 Task: Add a signature London Baker containing With sincere appreciation and gratitude, London Baker to email address softage.3@softage.net and add a folder Job descriptions
Action: Mouse moved to (141, 112)
Screenshot: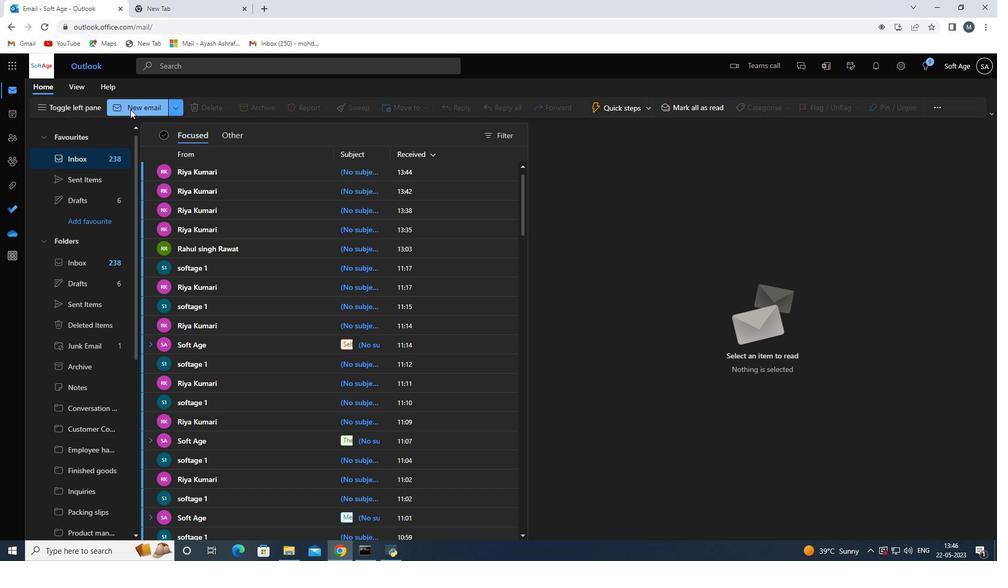
Action: Mouse pressed left at (141, 112)
Screenshot: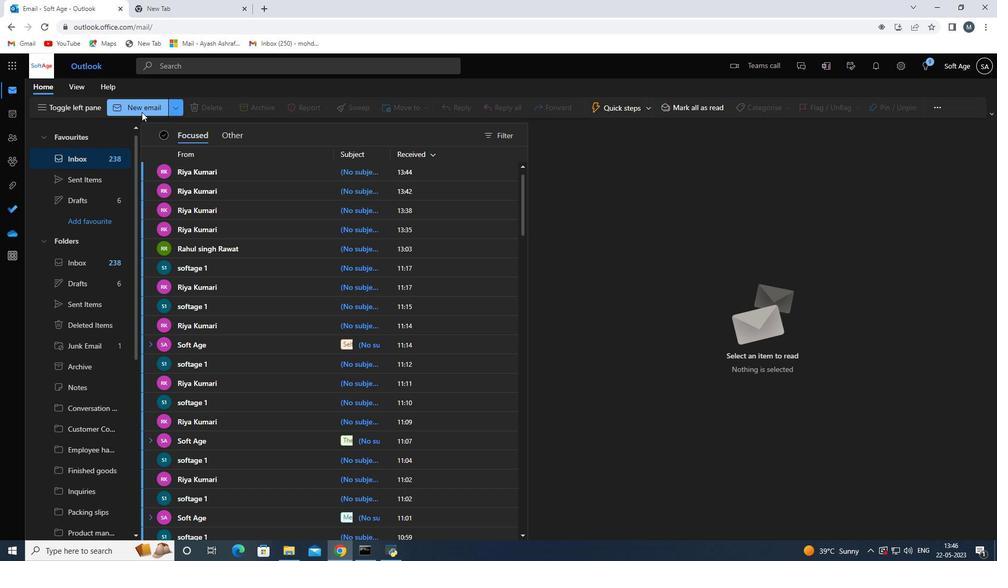 
Action: Mouse moved to (697, 108)
Screenshot: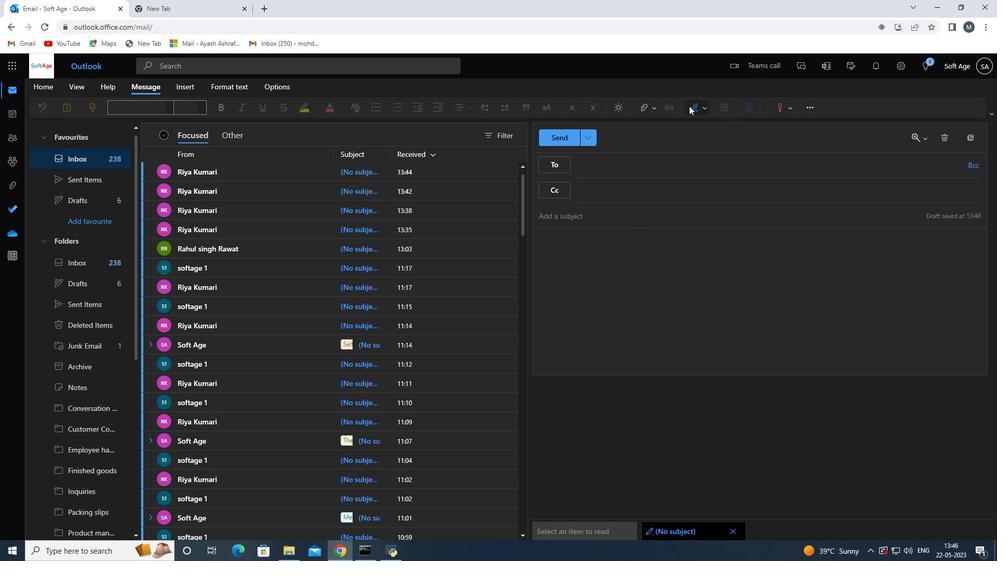 
Action: Mouse pressed left at (697, 108)
Screenshot: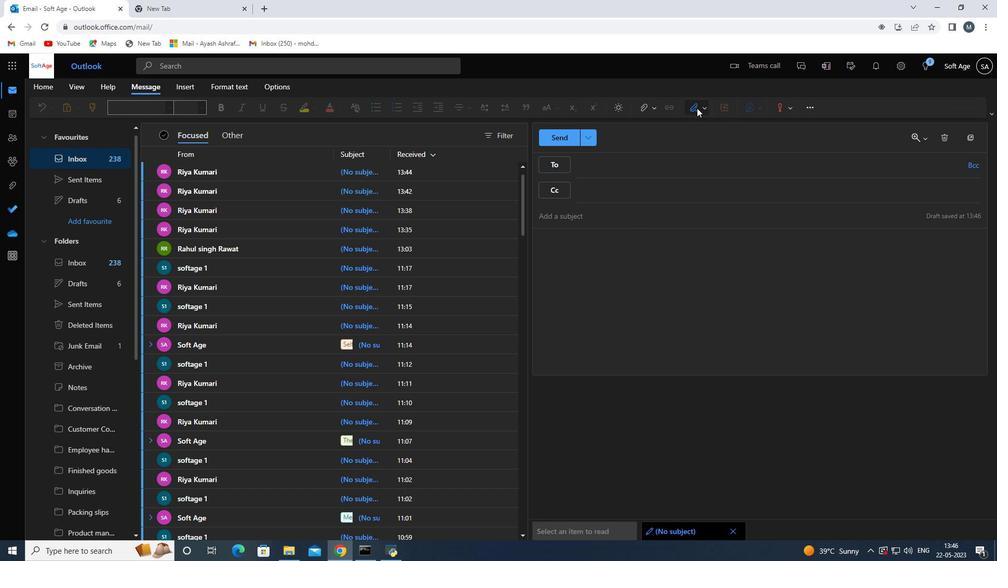 
Action: Mouse moved to (693, 147)
Screenshot: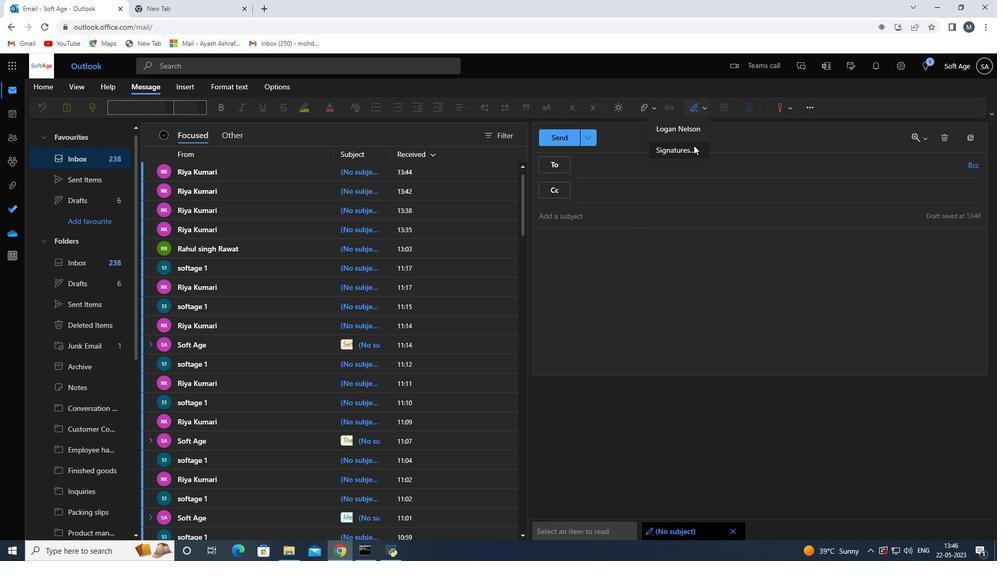 
Action: Mouse pressed left at (693, 147)
Screenshot: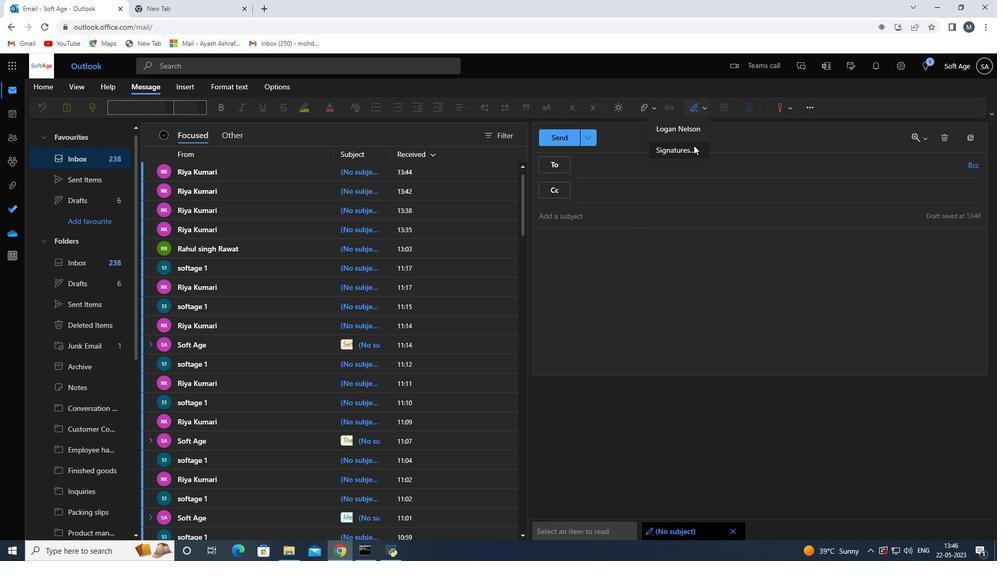 
Action: Mouse moved to (693, 190)
Screenshot: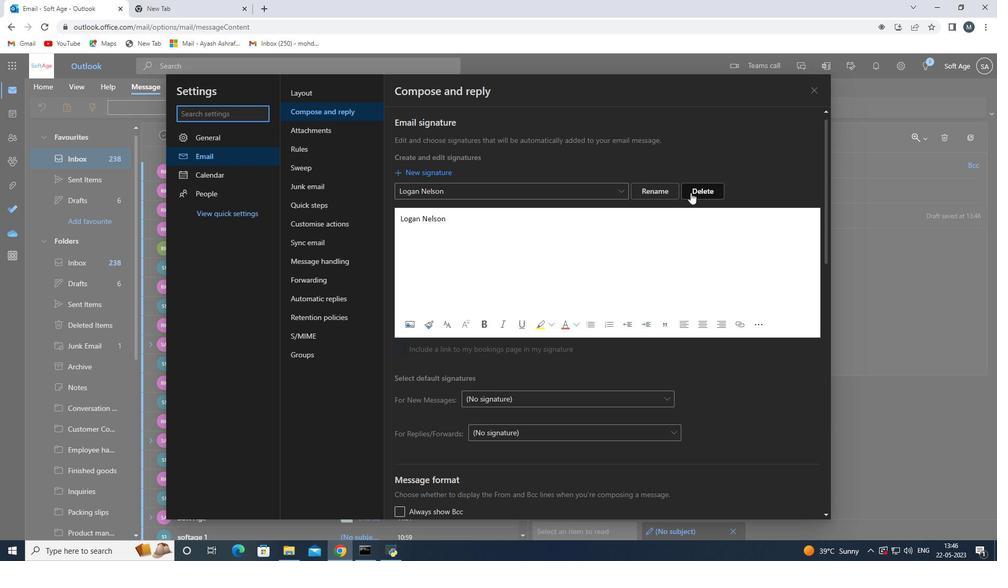 
Action: Mouse pressed left at (693, 190)
Screenshot: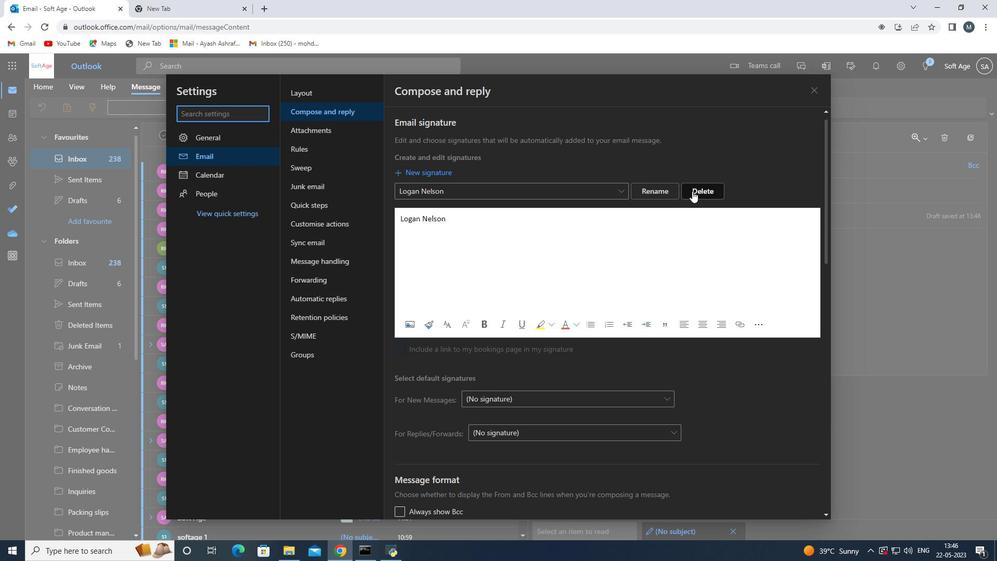 
Action: Mouse moved to (471, 192)
Screenshot: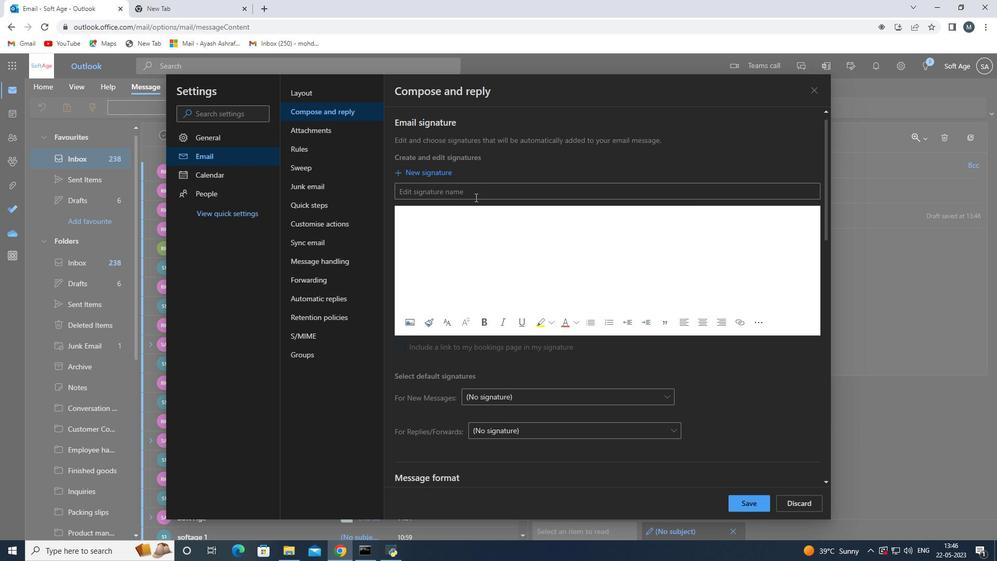 
Action: Mouse pressed left at (471, 192)
Screenshot: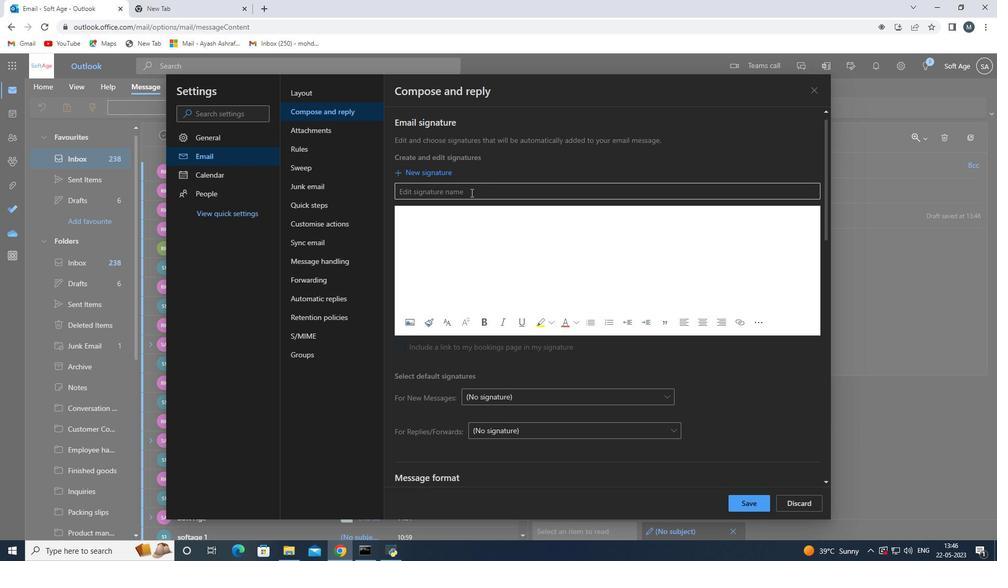 
Action: Key pressed <Key.shift><Key.shift><Key.shift><Key.shift><Key.shift><Key.shift><Key.shift><Key.shift><Key.shift>London<Key.space><Key.shift>Baker<Key.space>
Screenshot: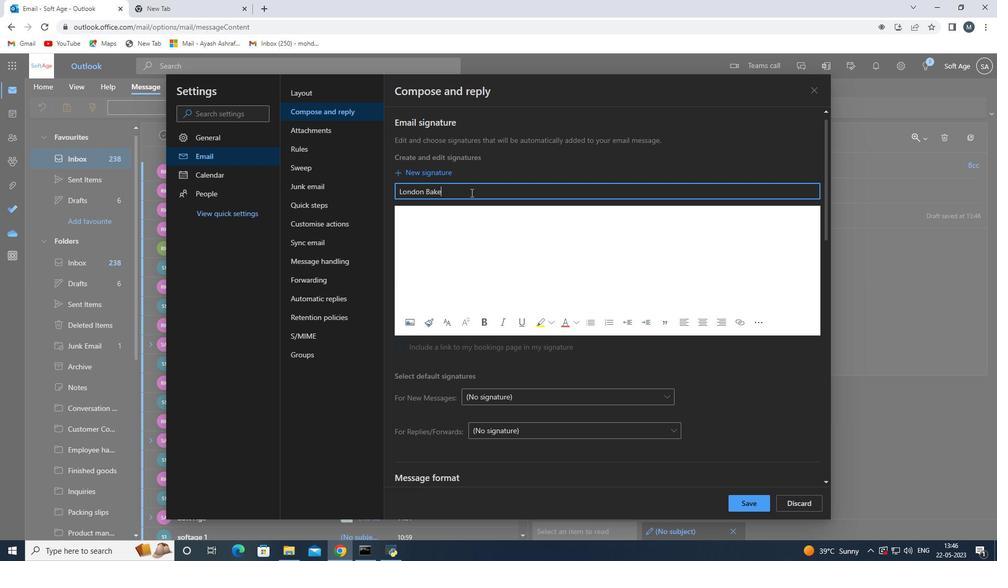 
Action: Mouse moved to (458, 217)
Screenshot: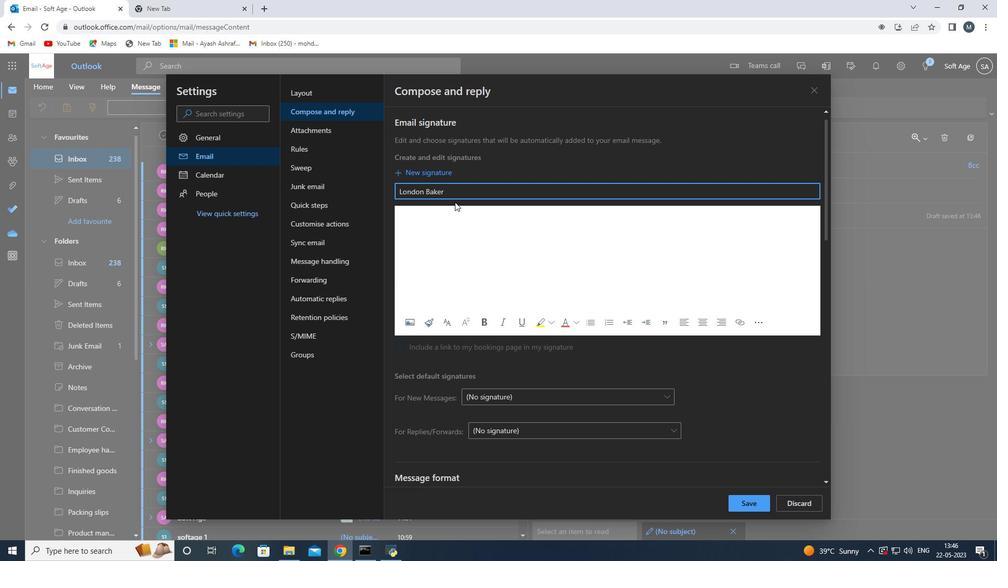 
Action: Mouse pressed left at (458, 217)
Screenshot: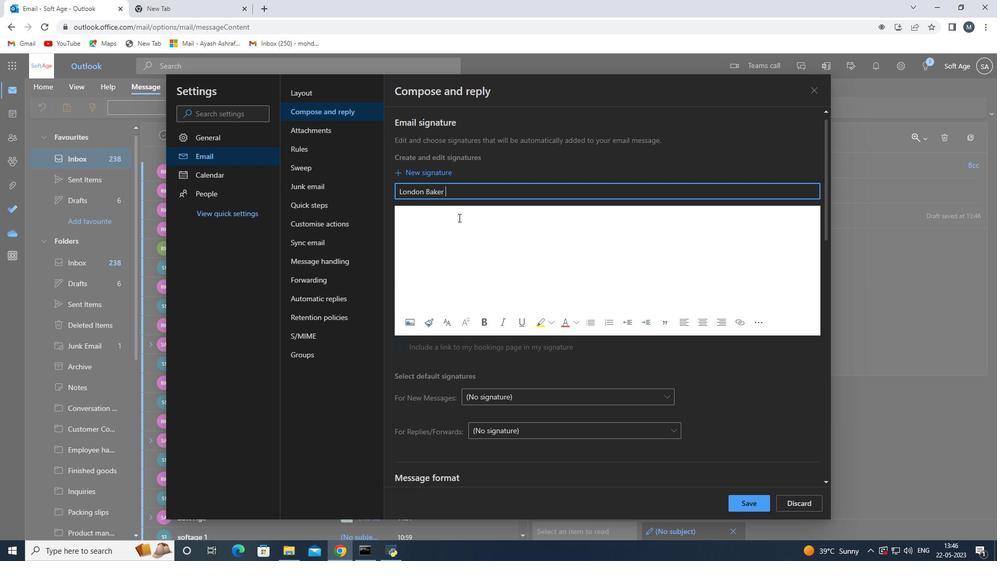 
Action: Key pressed <Key.shift>London<Key.space><Key.shift>Baker<Key.space>
Screenshot: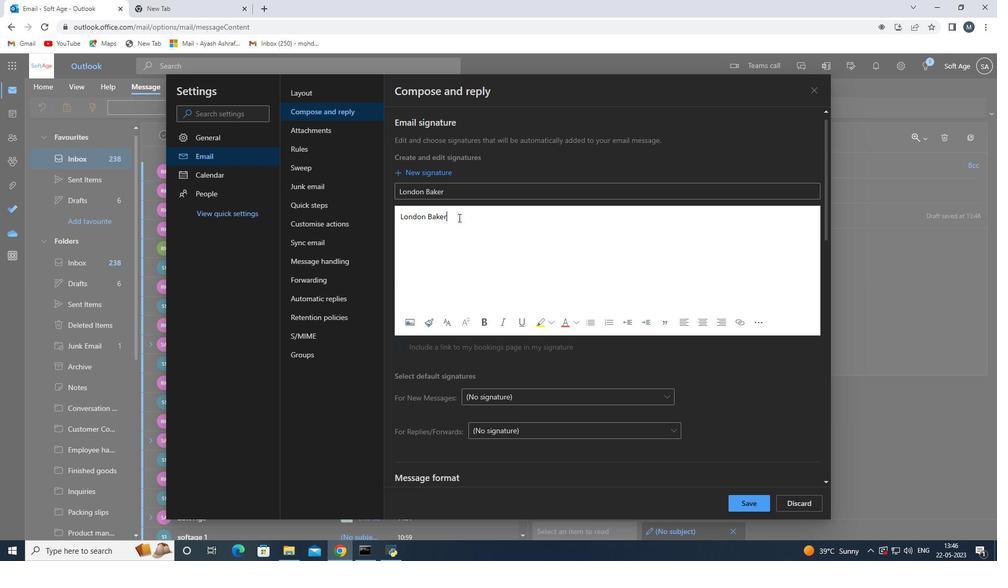
Action: Mouse moved to (737, 498)
Screenshot: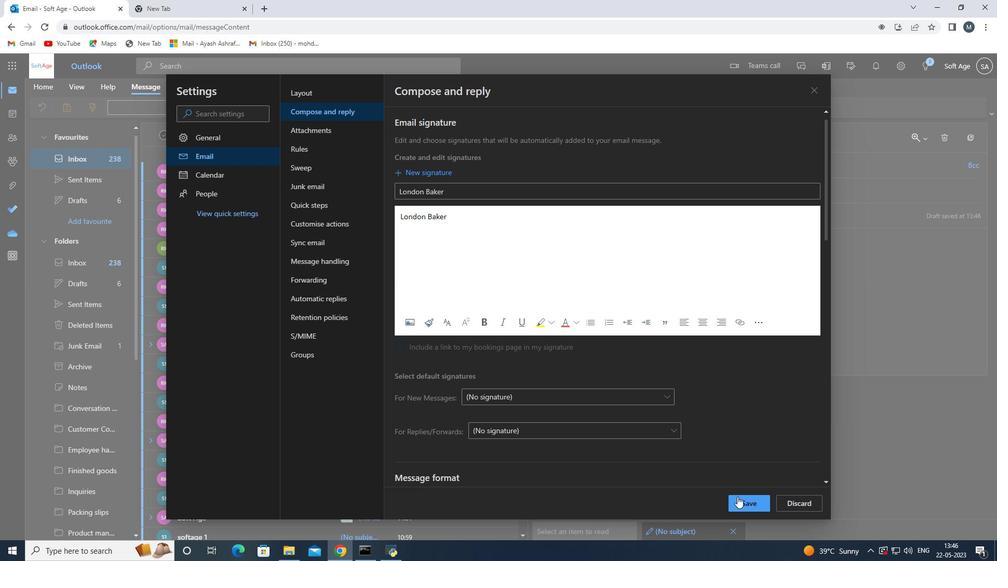 
Action: Mouse pressed left at (737, 498)
Screenshot: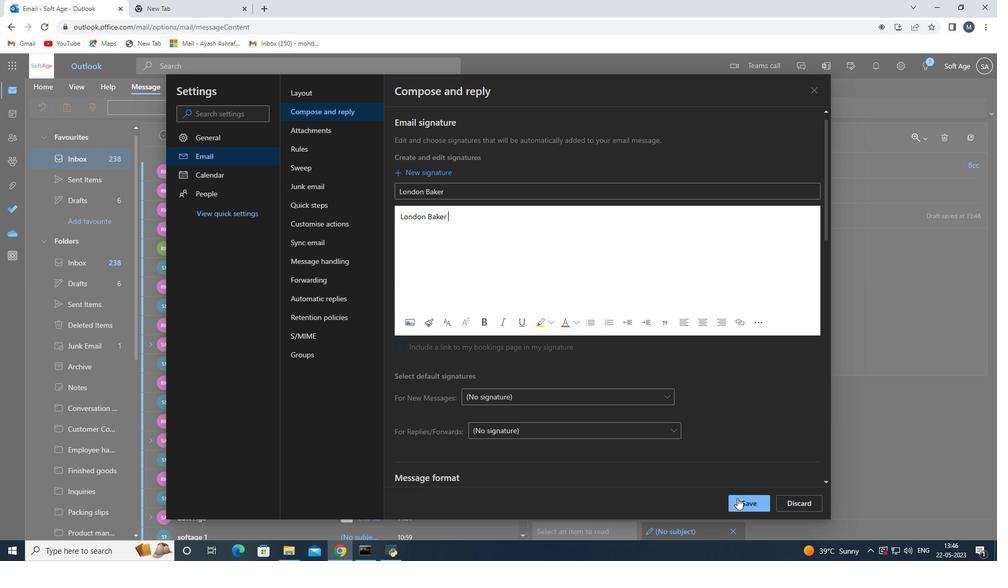 
Action: Mouse moved to (817, 90)
Screenshot: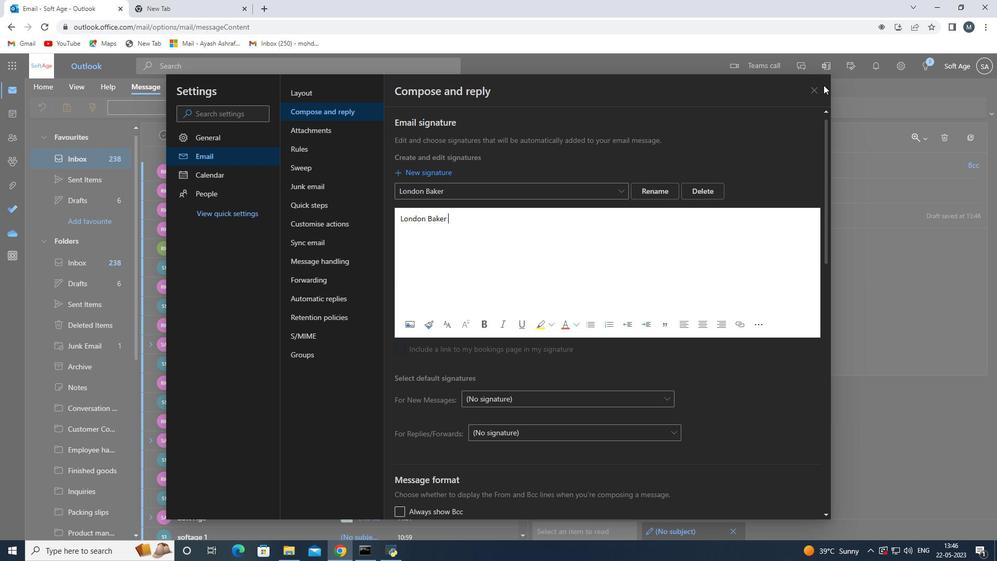 
Action: Mouse pressed left at (817, 90)
Screenshot: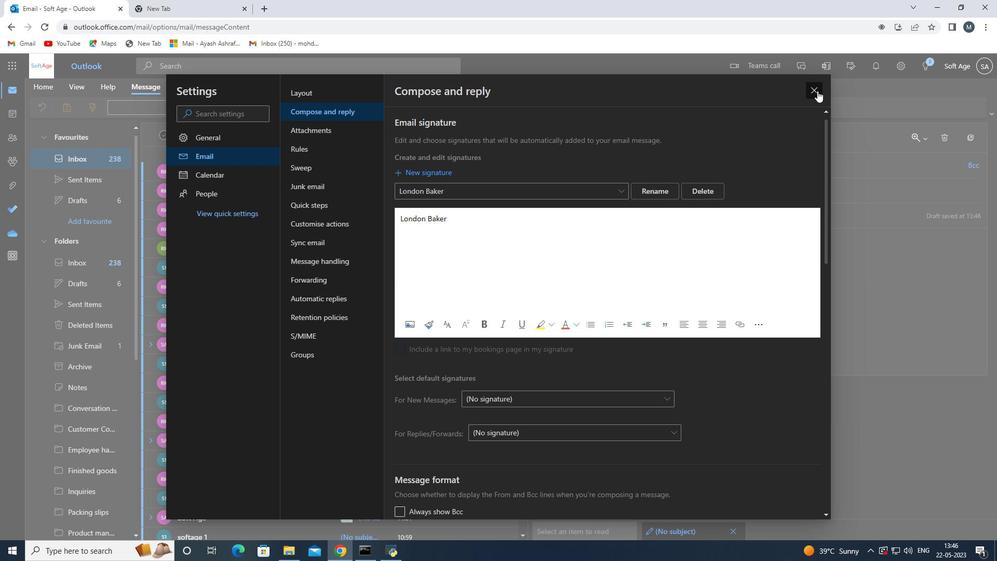 
Action: Mouse moved to (598, 253)
Screenshot: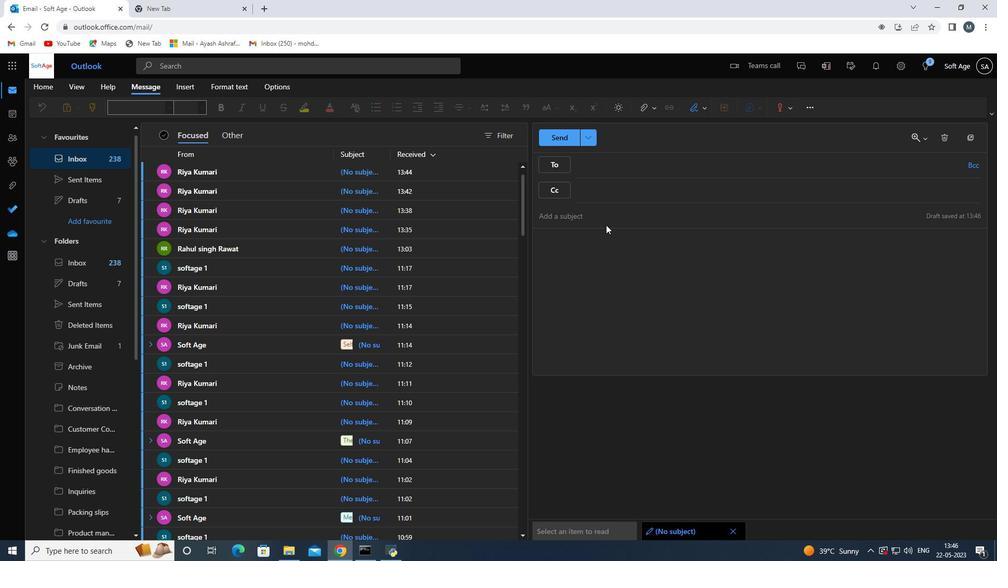 
Action: Mouse pressed left at (598, 253)
Screenshot: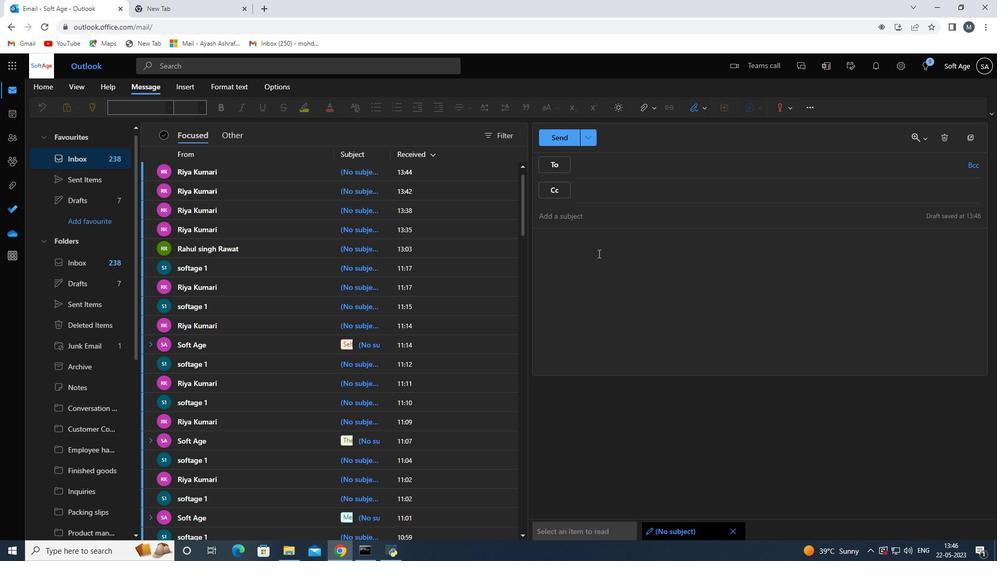 
Action: Mouse moved to (590, 251)
Screenshot: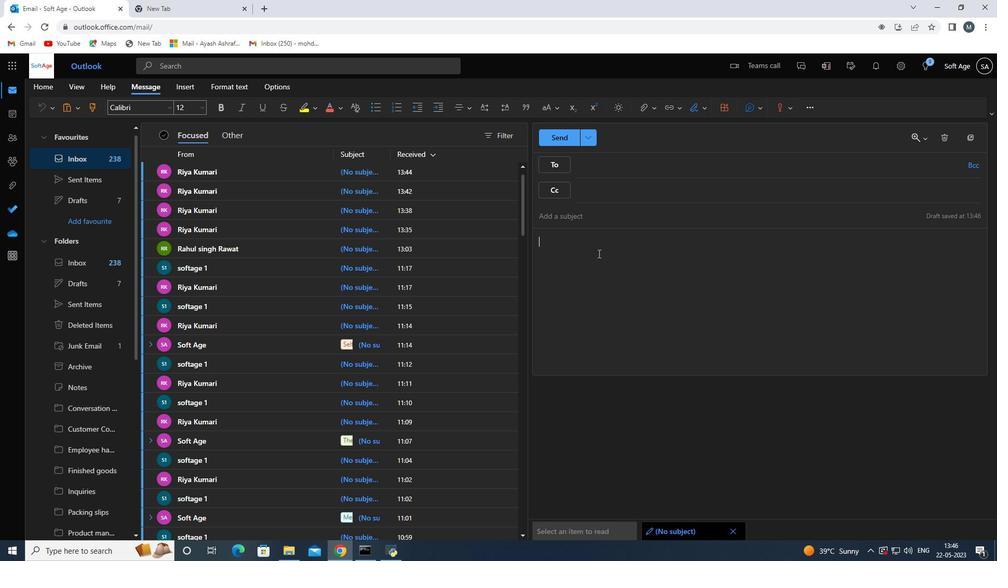 
Action: Key pressed <Key.shift>With<Key.space>sincere<Key.space>appreciation<Key.space>an<Key.space>d<Key.backspace><Key.backspace>d<Key.space>gratitude<Key.space>
Screenshot: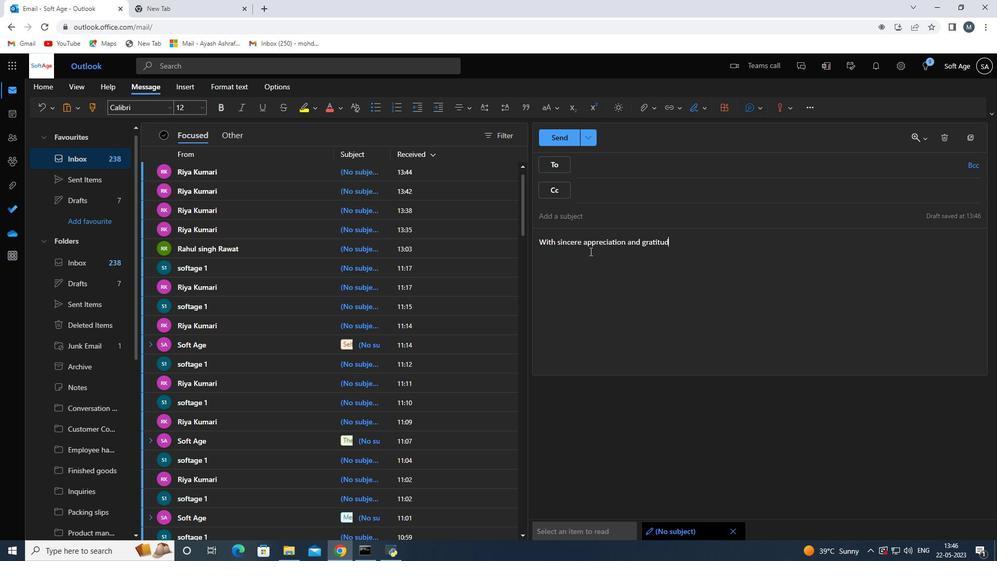 
Action: Mouse moved to (653, 264)
Screenshot: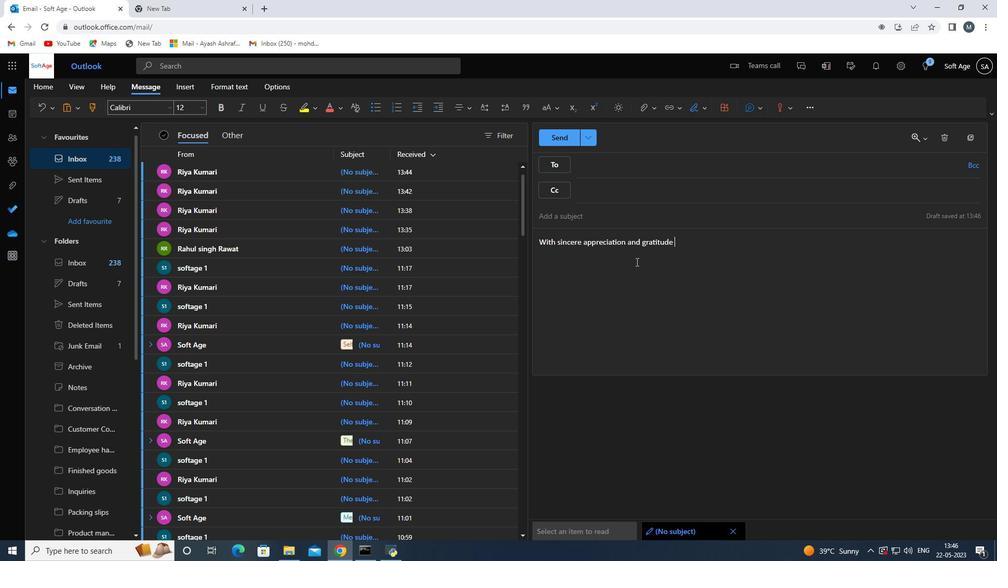 
Action: Key pressed <Key.enter>
Screenshot: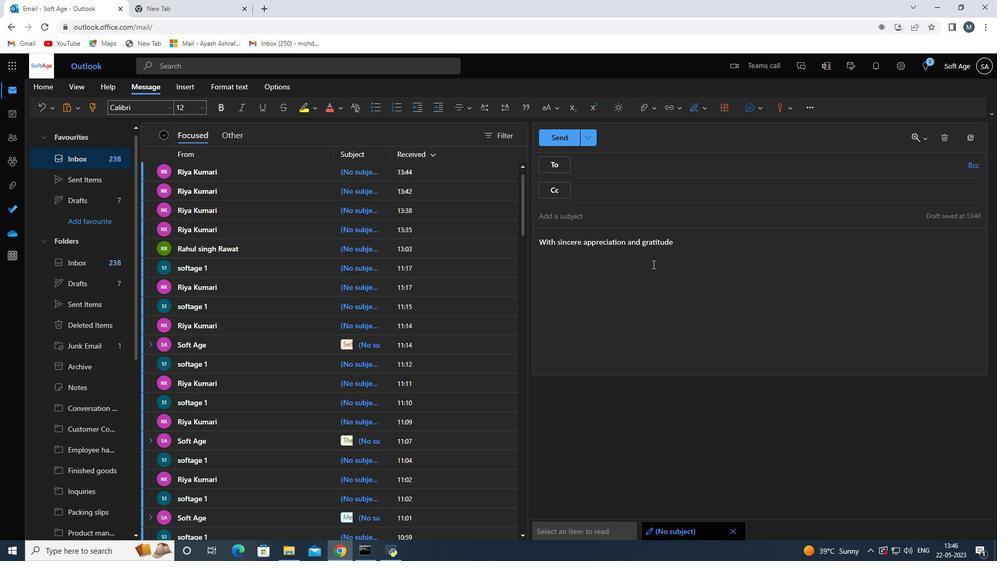 
Action: Mouse moved to (678, 218)
Screenshot: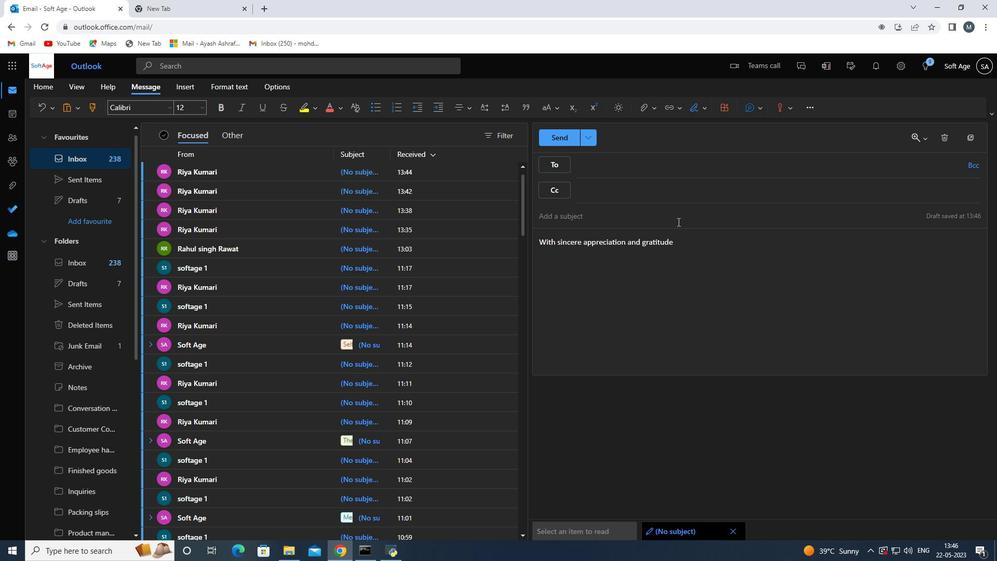 
Action: Key pressed <Key.enter>
Screenshot: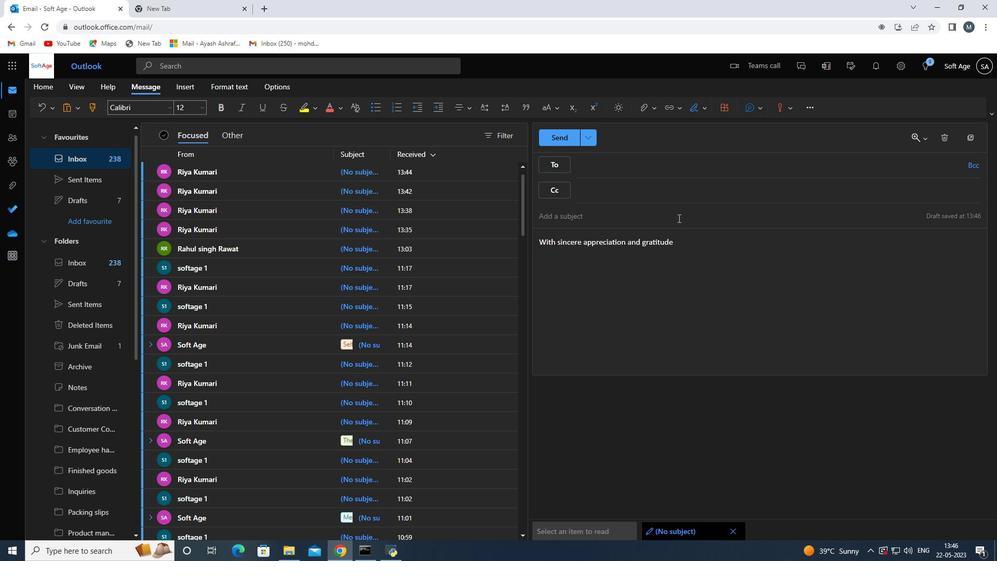 
Action: Mouse moved to (705, 107)
Screenshot: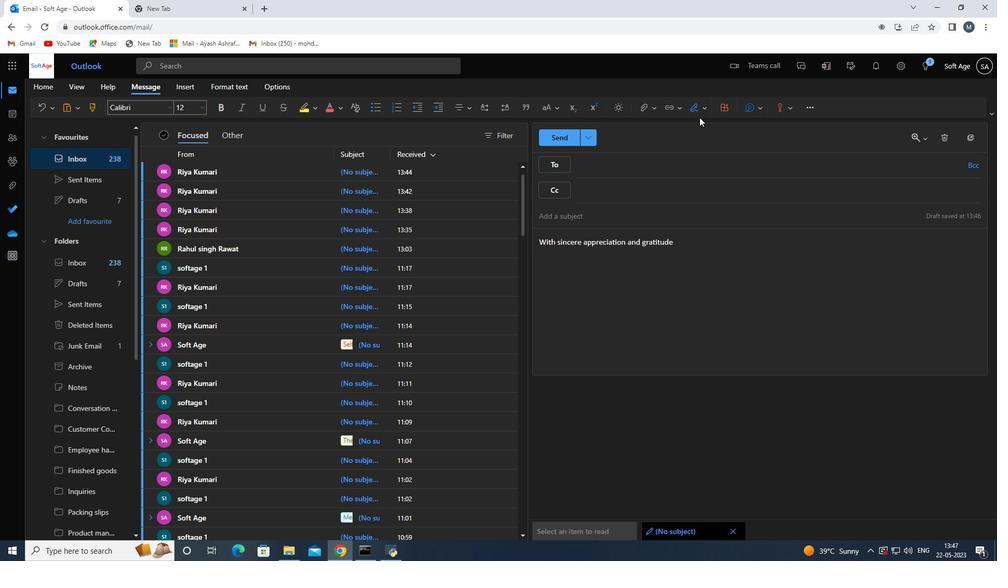 
Action: Mouse pressed left at (705, 107)
Screenshot: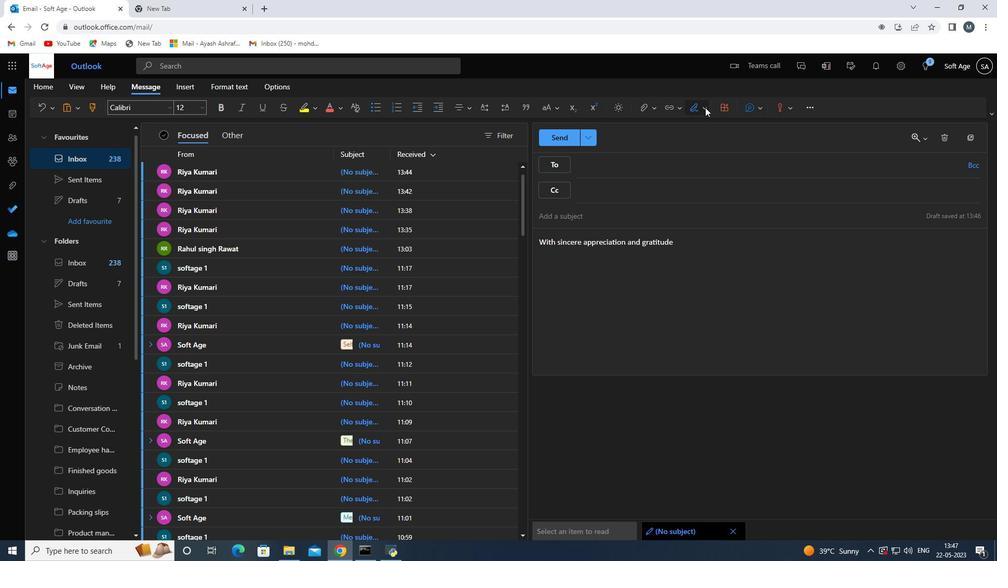 
Action: Mouse moved to (684, 129)
Screenshot: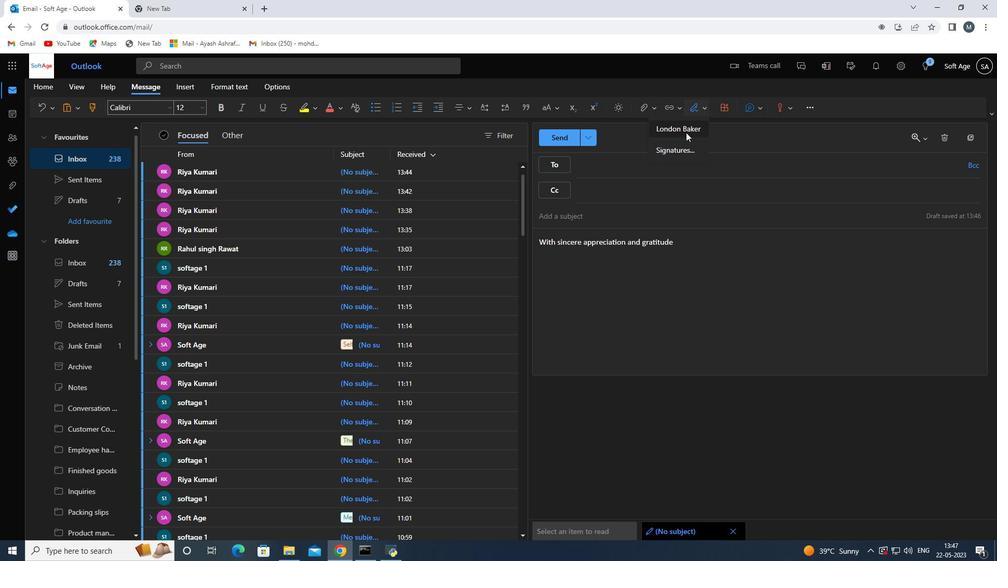 
Action: Mouse pressed left at (684, 129)
Screenshot: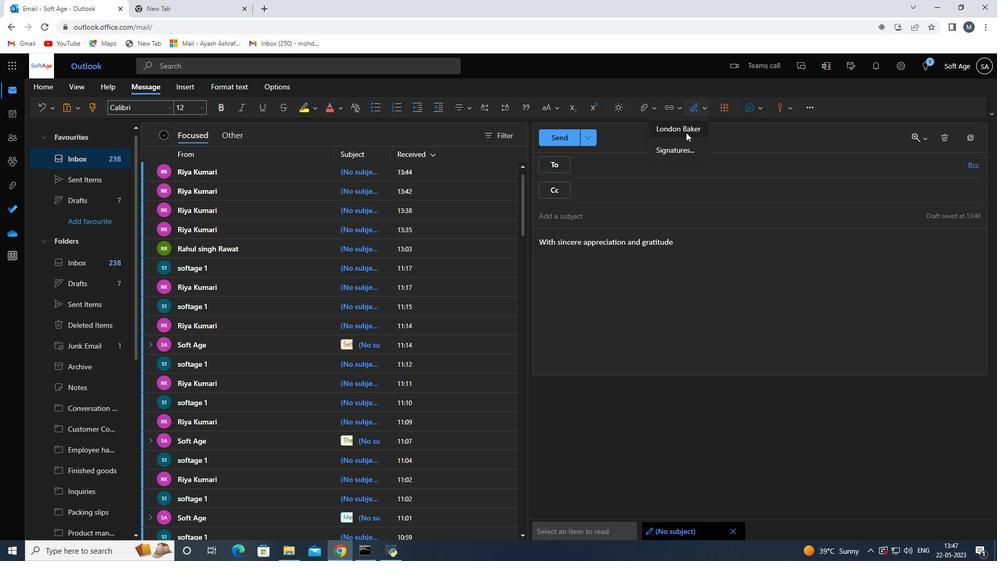 
Action: Mouse moved to (584, 270)
Screenshot: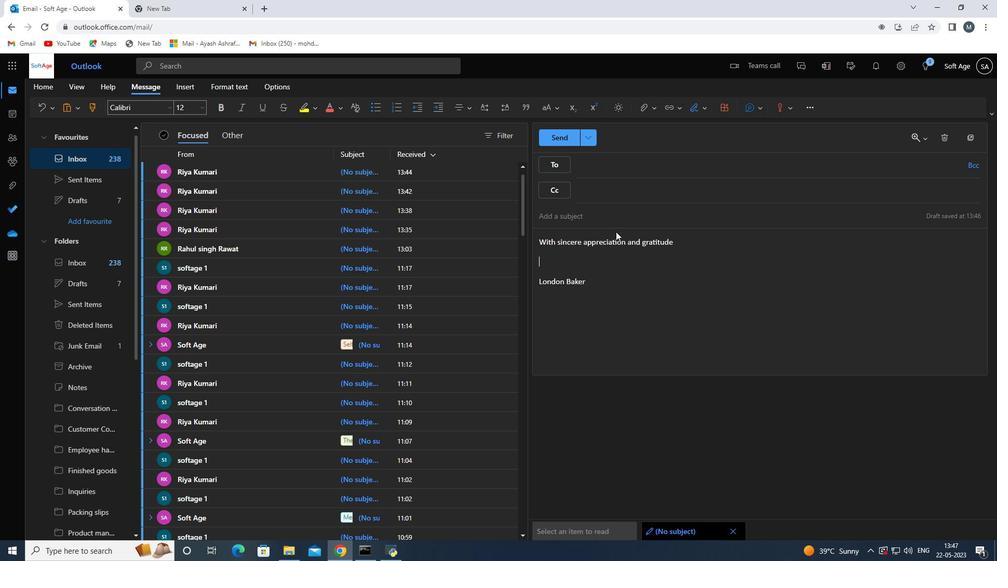 
Action: Key pressed <Key.backspace>
Screenshot: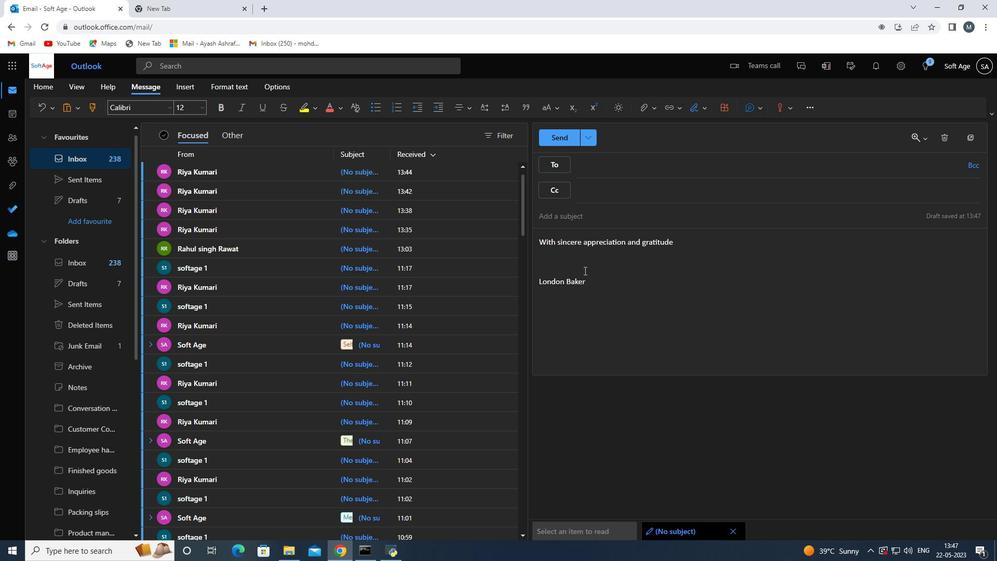
Action: Mouse moved to (598, 167)
Screenshot: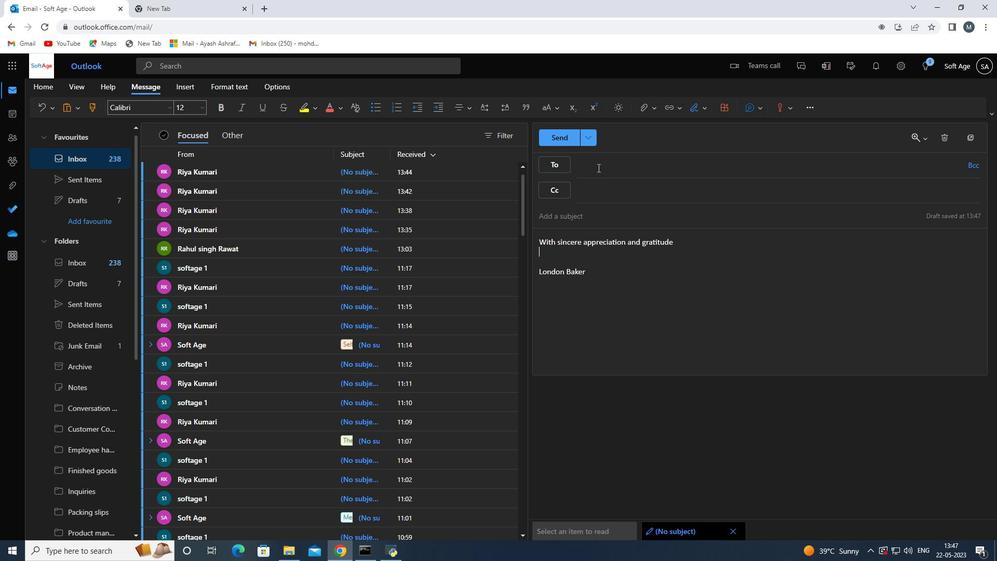 
Action: Mouse pressed left at (598, 167)
Screenshot: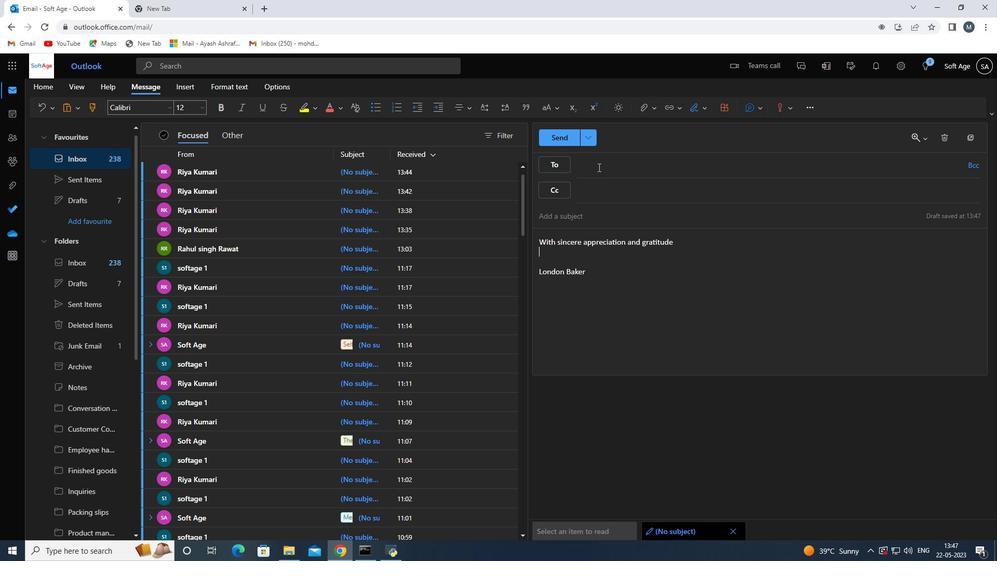 
Action: Key pressed <Key.shift>Softage.3<Key.shift><Key.shift><Key.shift>@softage.net
Screenshot: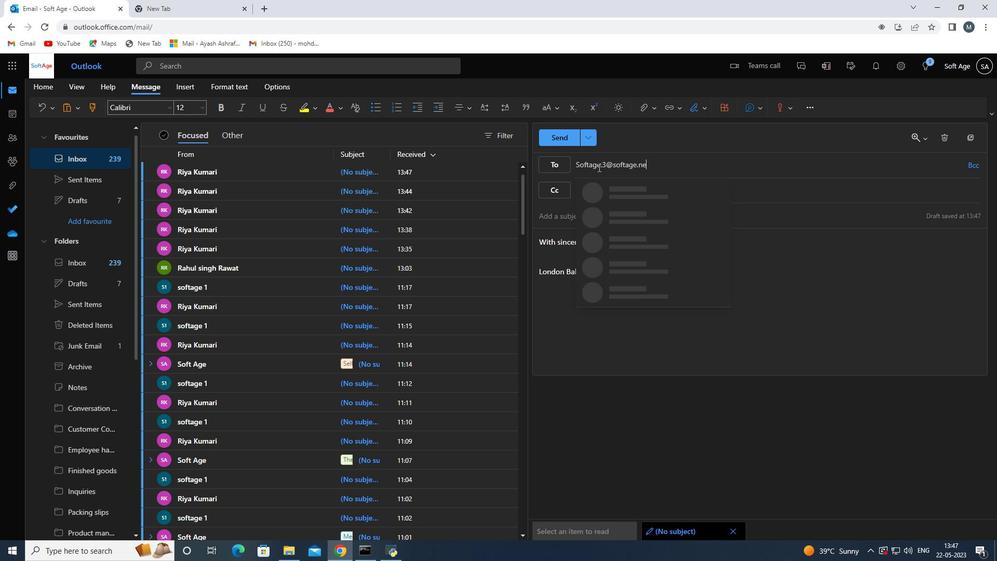 
Action: Mouse moved to (613, 192)
Screenshot: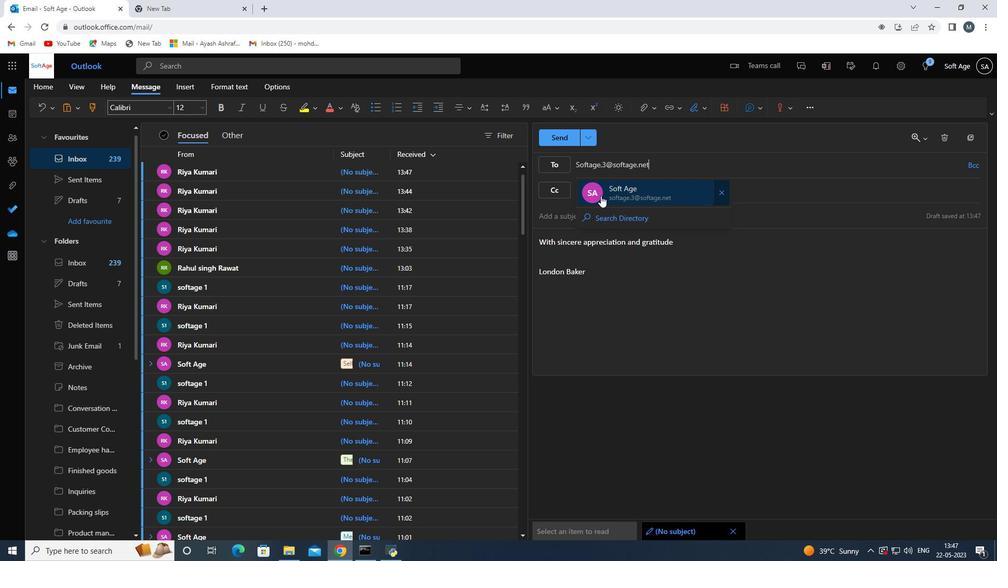 
Action: Mouse pressed left at (613, 192)
Screenshot: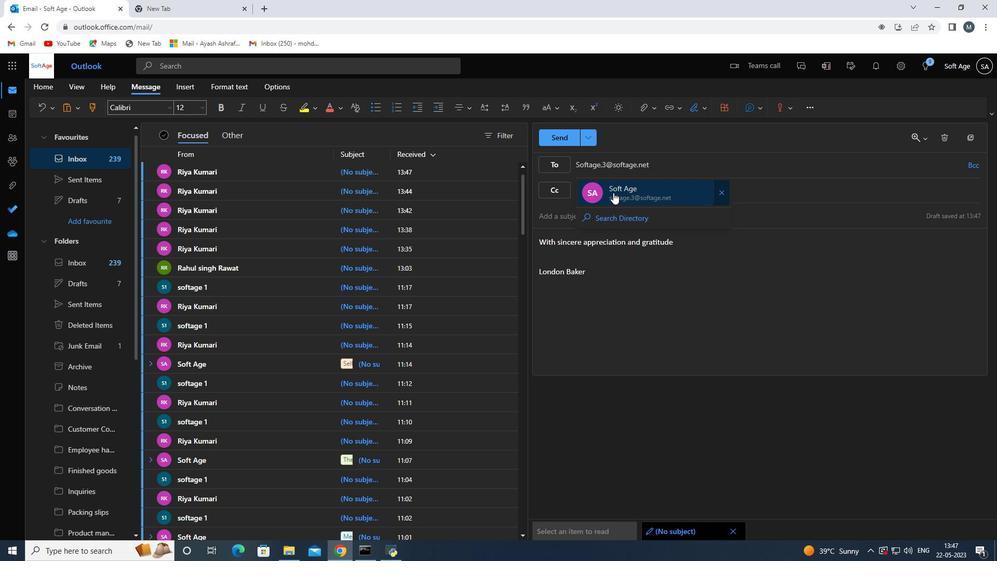 
Action: Mouse moved to (88, 428)
Screenshot: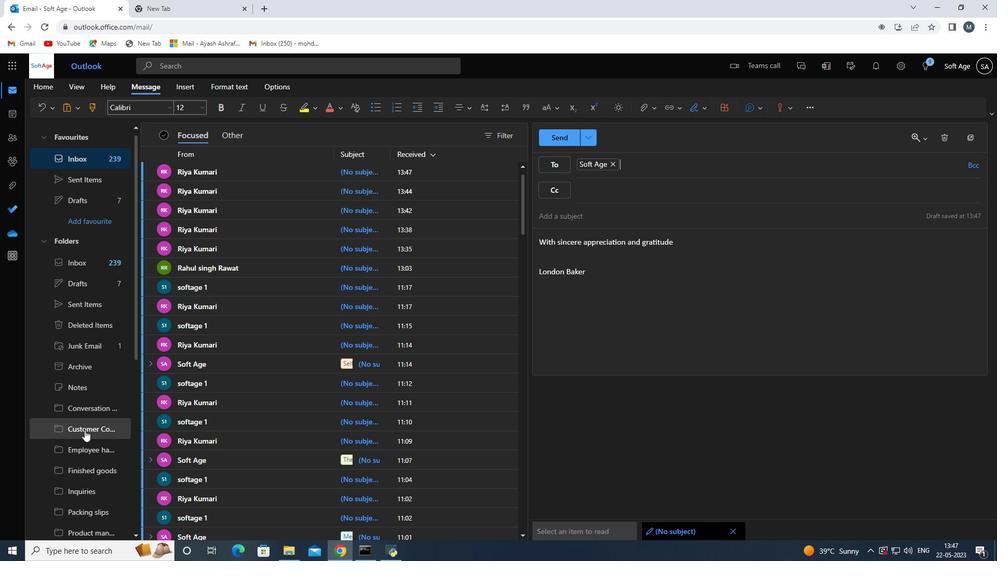 
Action: Mouse scrolled (88, 427) with delta (0, 0)
Screenshot: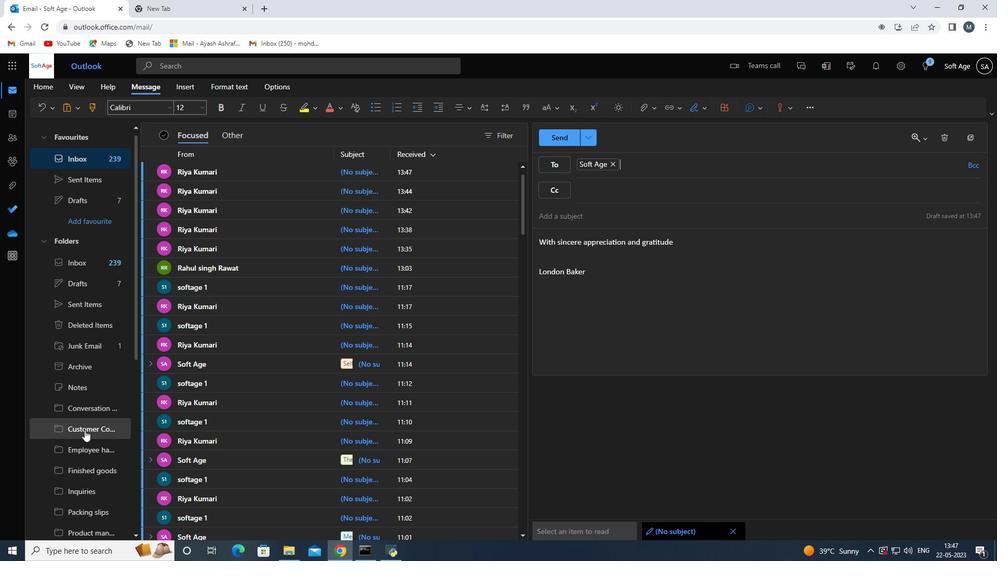 
Action: Mouse scrolled (88, 427) with delta (0, 0)
Screenshot: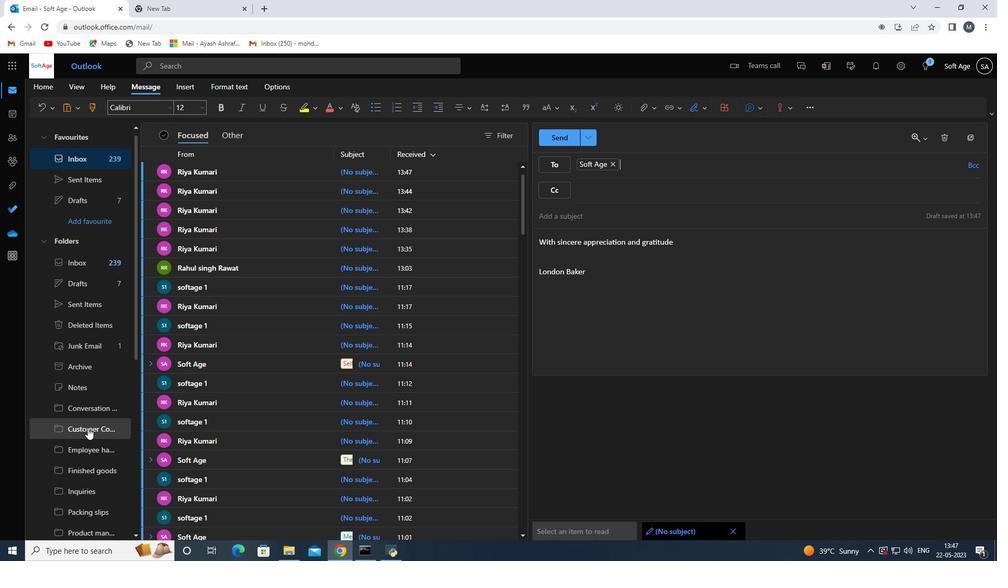 
Action: Mouse scrolled (88, 427) with delta (0, 0)
Screenshot: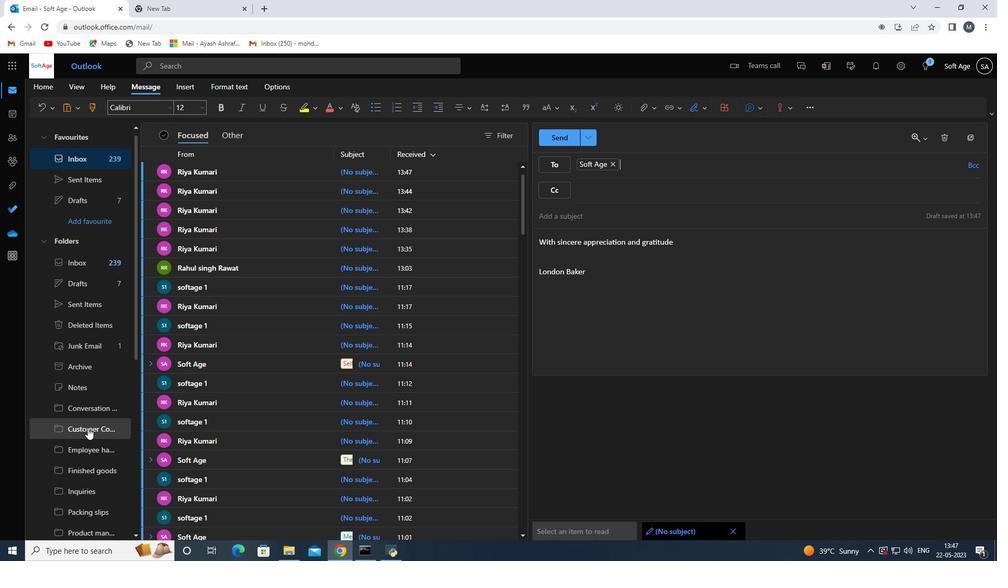 
Action: Mouse scrolled (88, 427) with delta (0, 0)
Screenshot: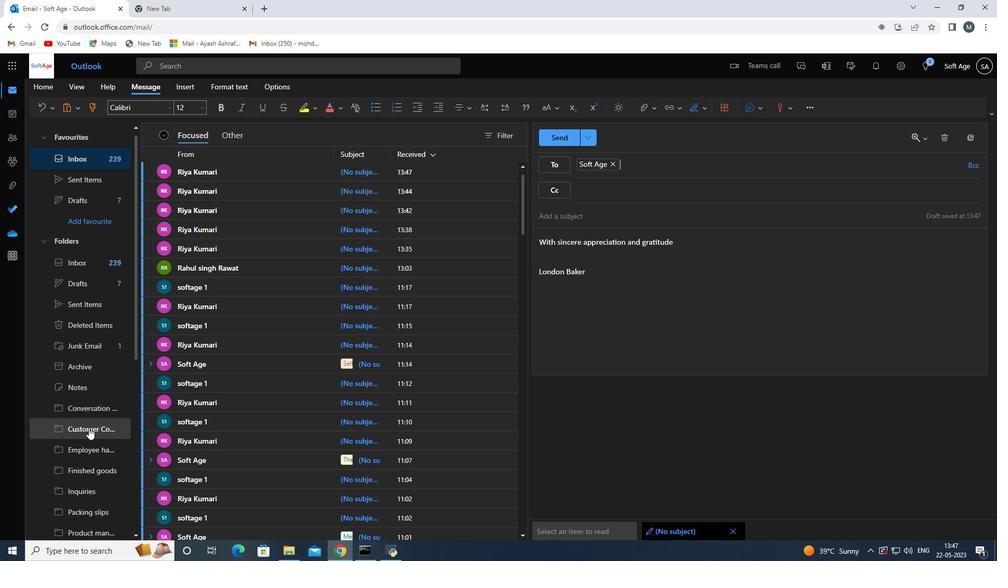 
Action: Mouse scrolled (88, 427) with delta (0, 0)
Screenshot: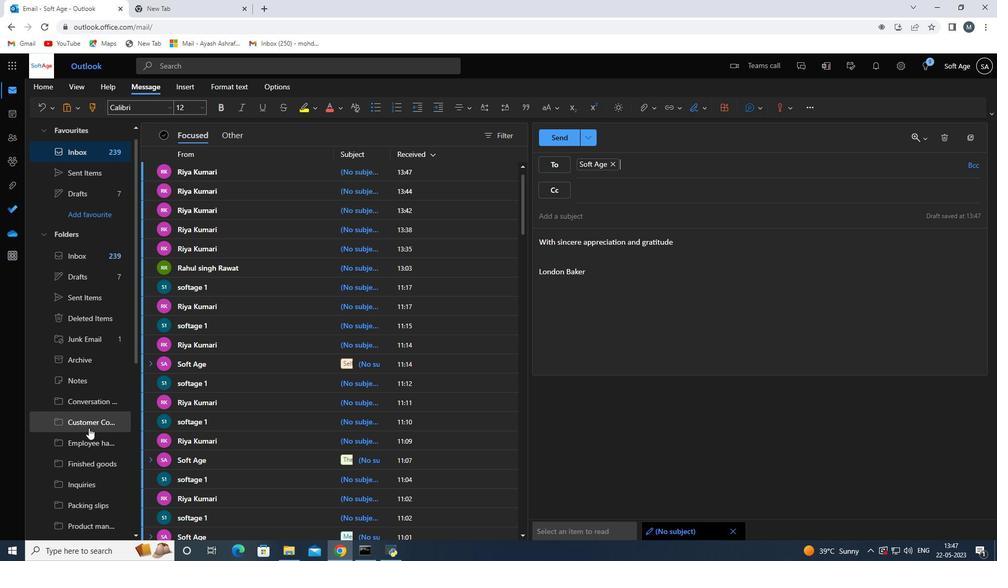 
Action: Mouse moved to (88, 484)
Screenshot: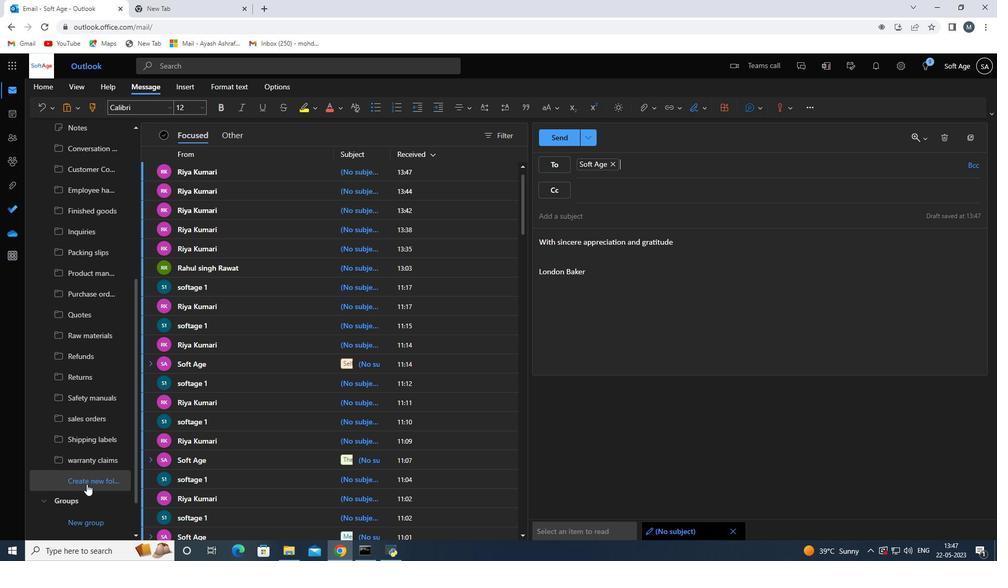 
Action: Mouse pressed left at (88, 484)
Screenshot: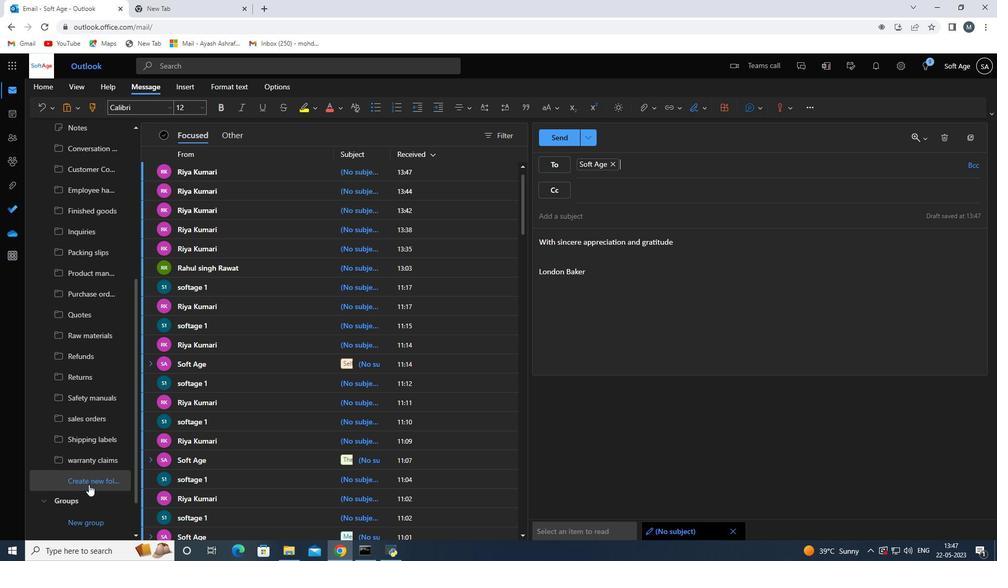 
Action: Mouse moved to (91, 485)
Screenshot: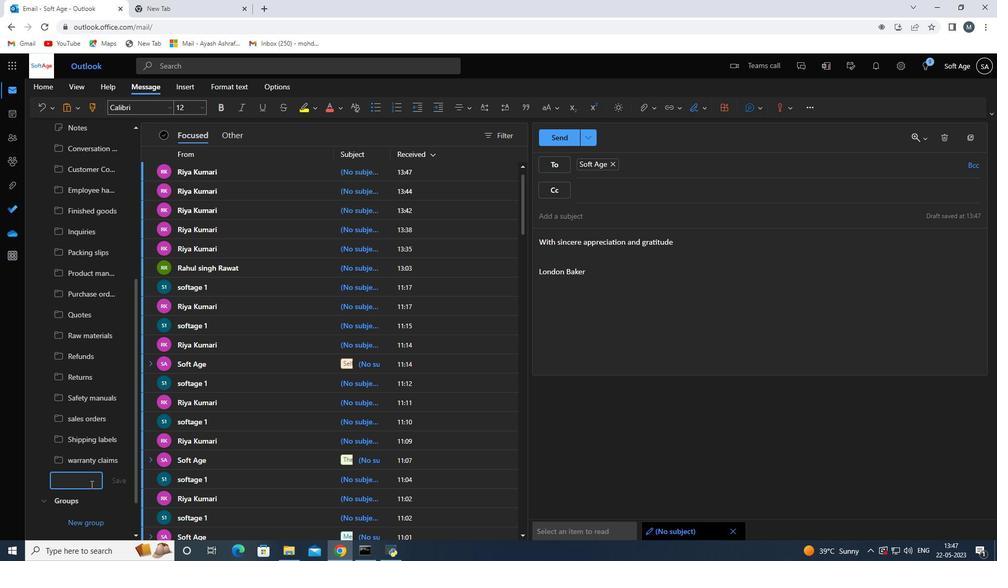 
Action: Key pressed <Key.shift>Job<Key.space>descriptions<Key.space>
Screenshot: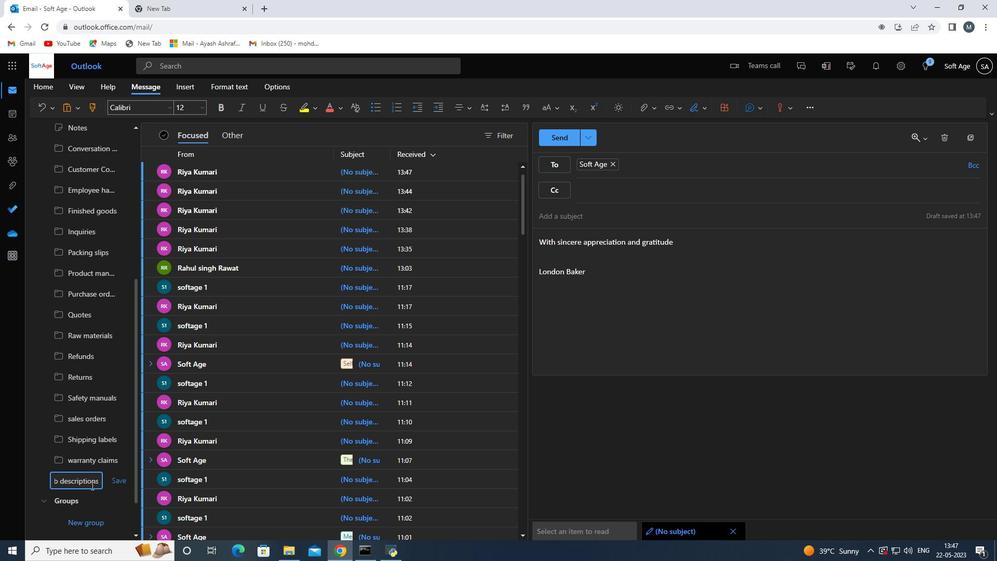
Action: Mouse moved to (120, 482)
Screenshot: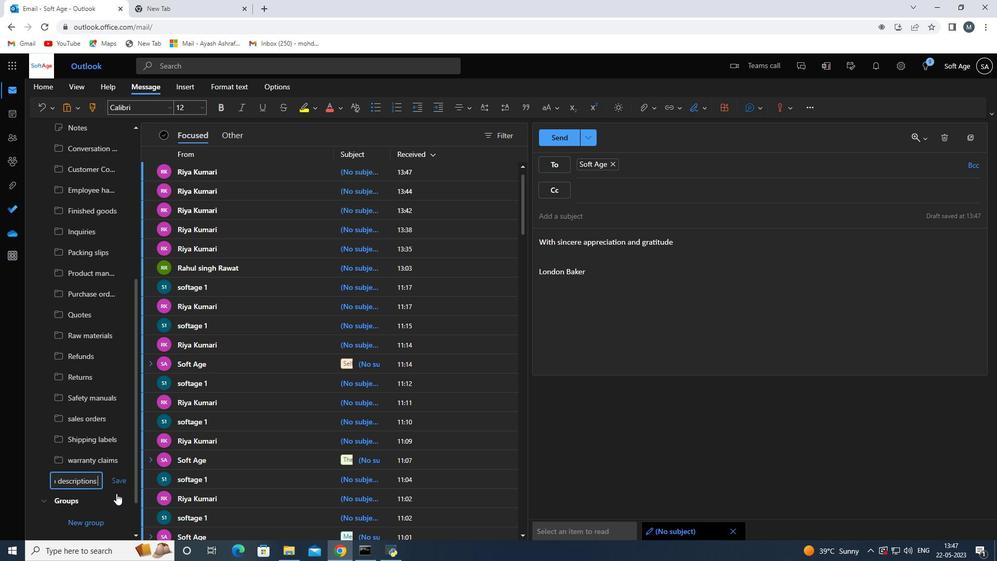 
Action: Mouse pressed left at (120, 482)
Screenshot: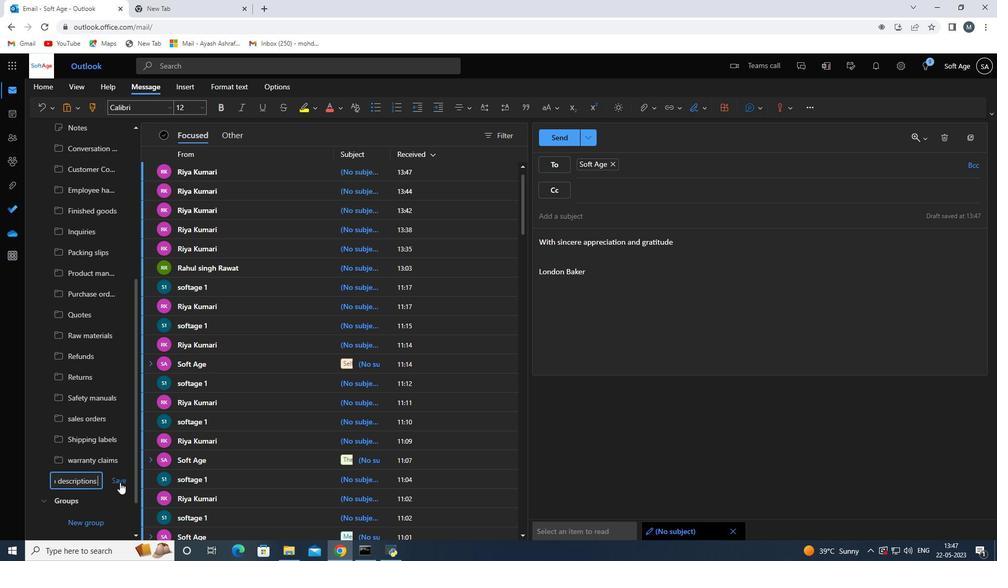 
Action: Mouse moved to (550, 140)
Screenshot: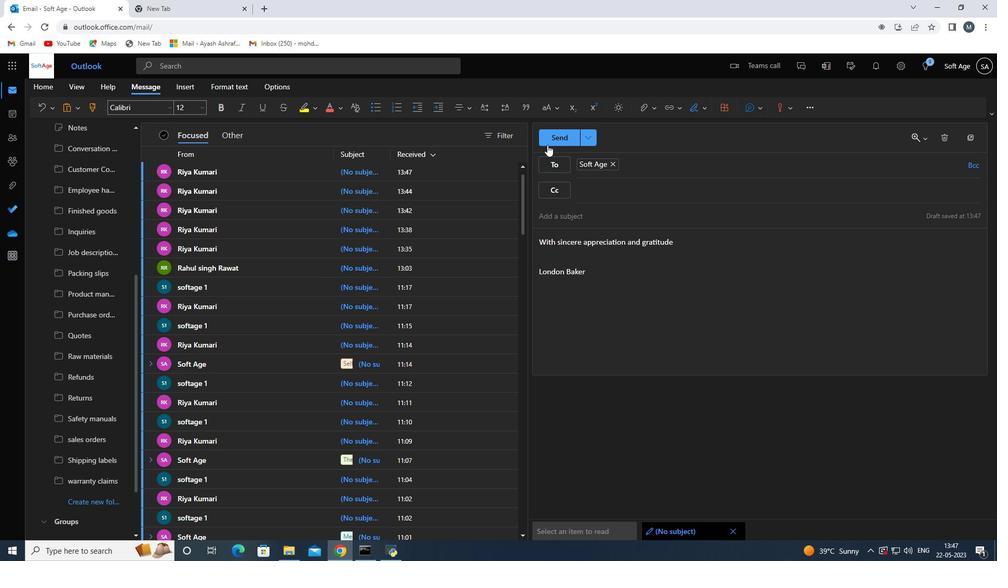 
Action: Mouse pressed left at (550, 140)
Screenshot: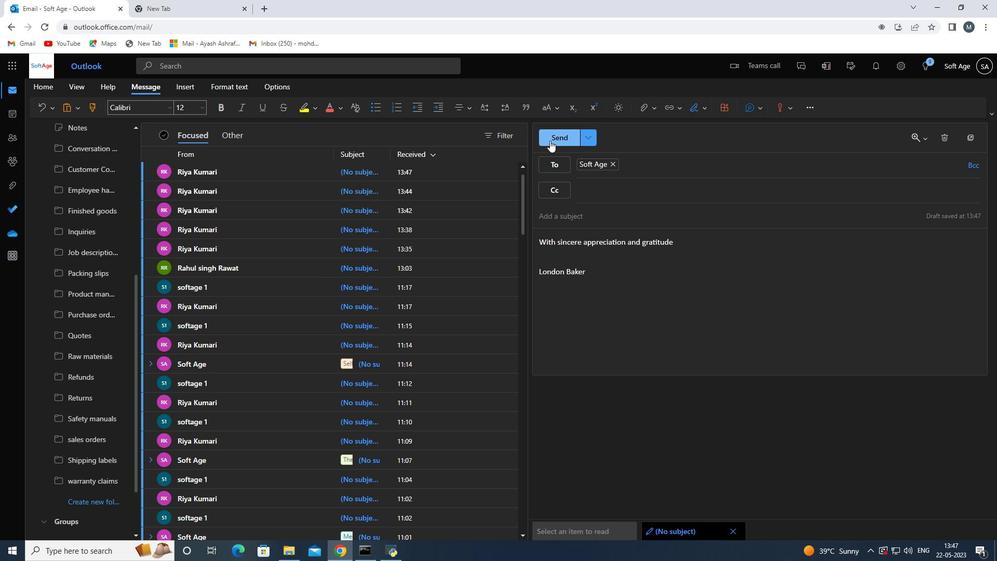 
Action: Mouse moved to (493, 322)
Screenshot: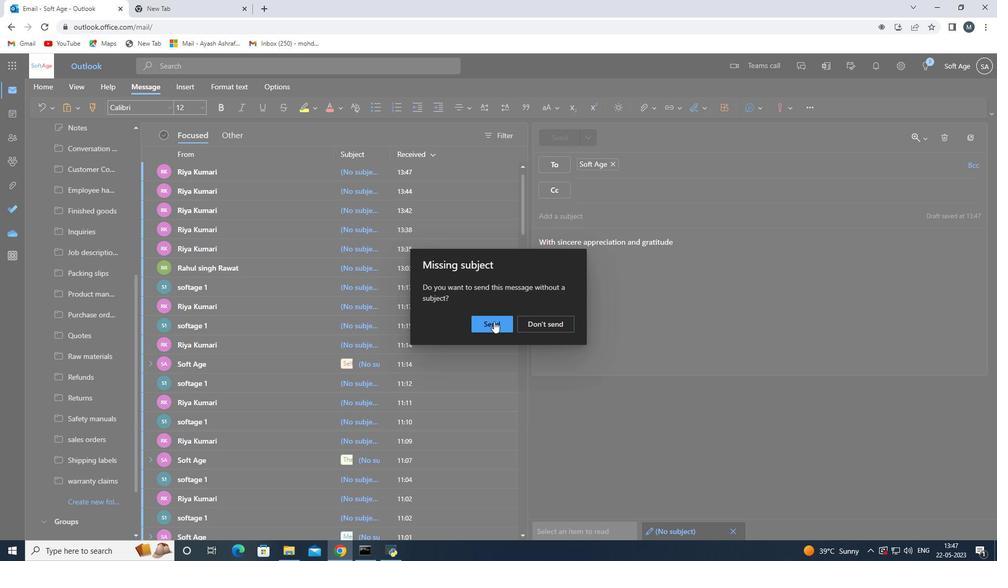 
Action: Mouse pressed left at (493, 322)
Screenshot: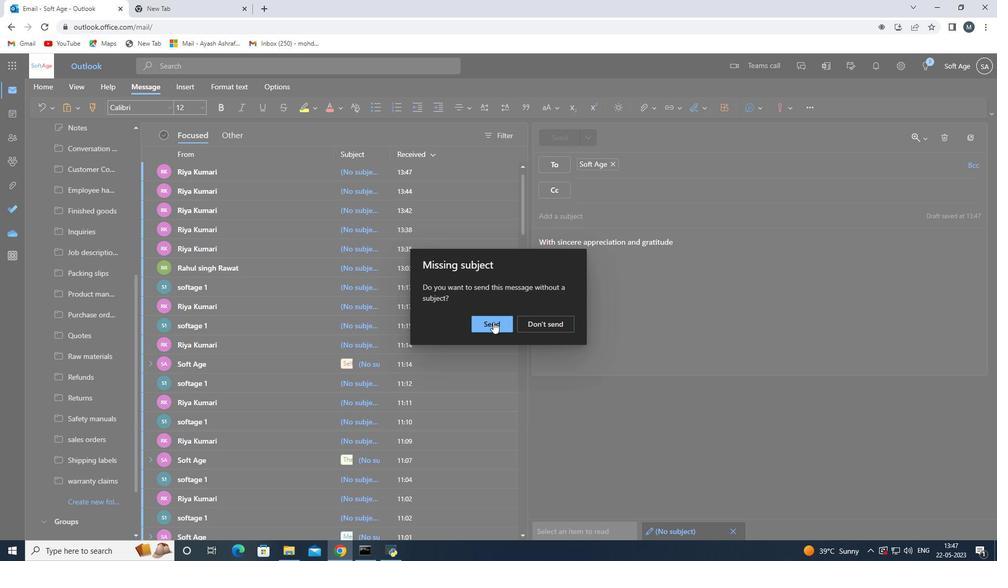 
Action: Mouse moved to (493, 322)
Screenshot: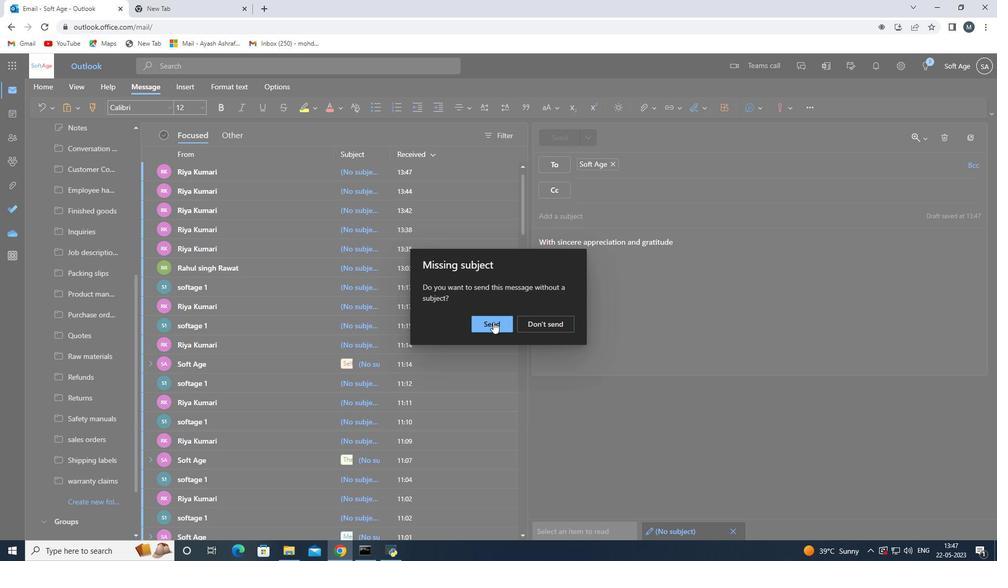 
